 Task: Go to previous editior in group.
Action: Mouse moved to (259, 35)
Screenshot: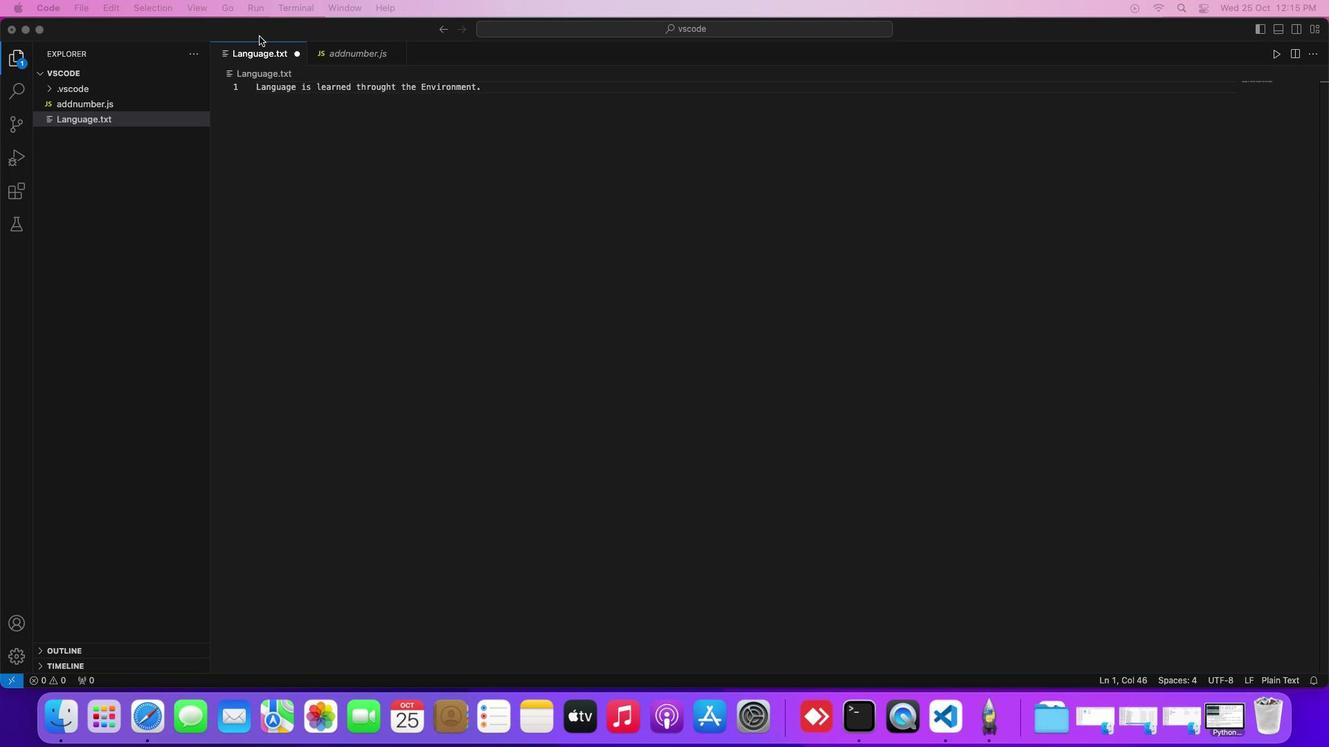 
Action: Mouse pressed left at (259, 35)
Screenshot: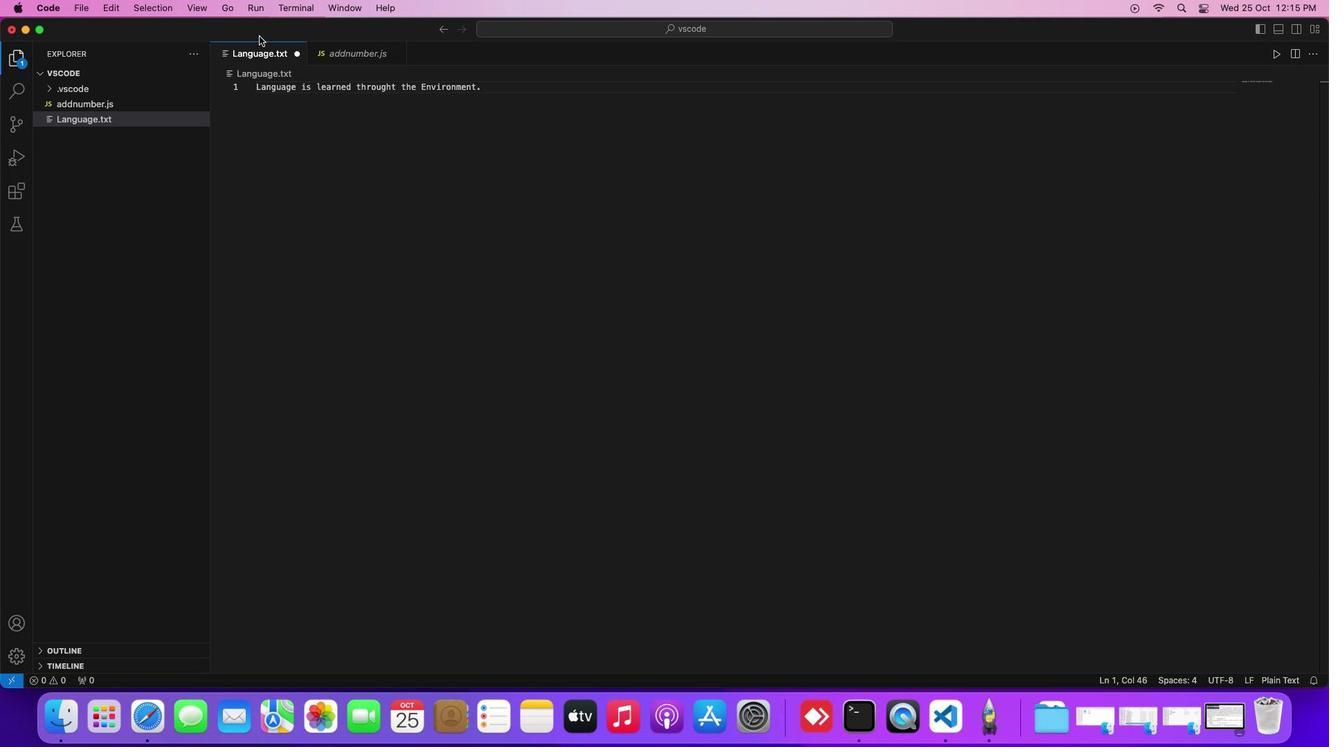 
Action: Mouse moved to (224, 3)
Screenshot: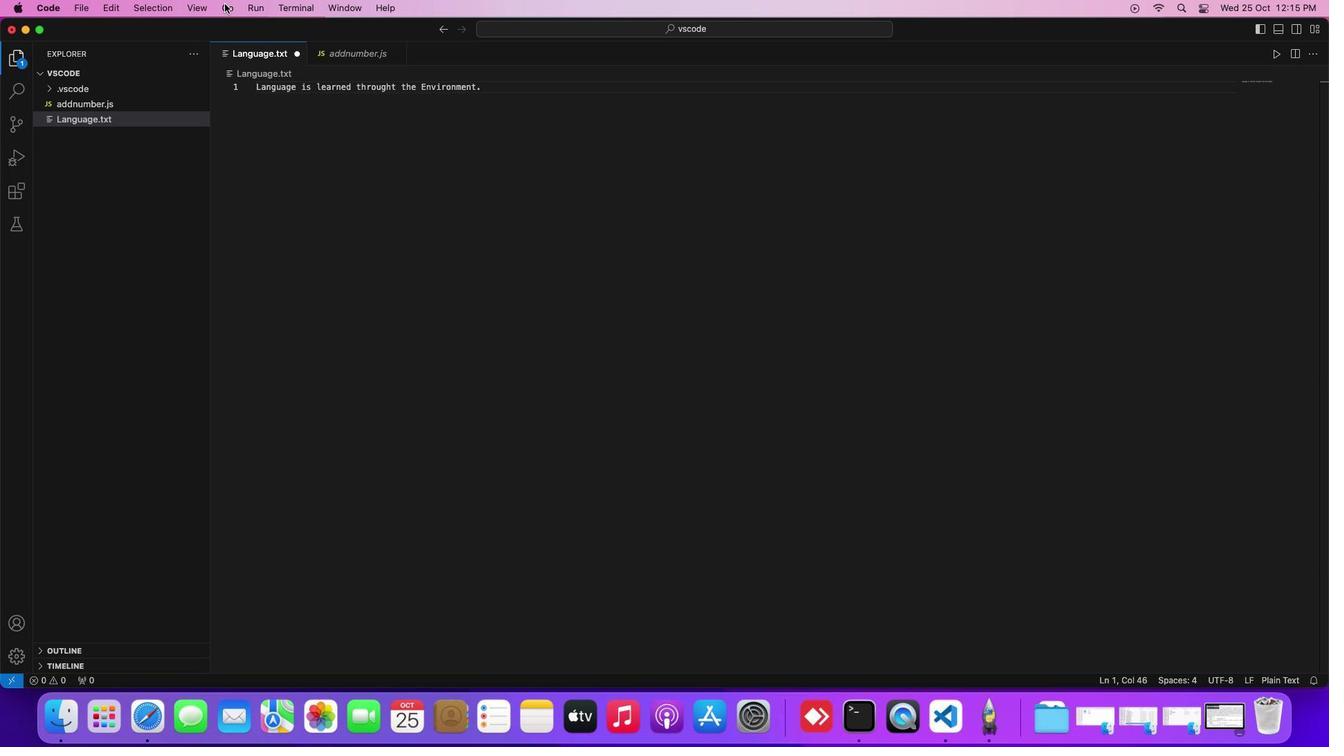 
Action: Mouse pressed left at (224, 3)
Screenshot: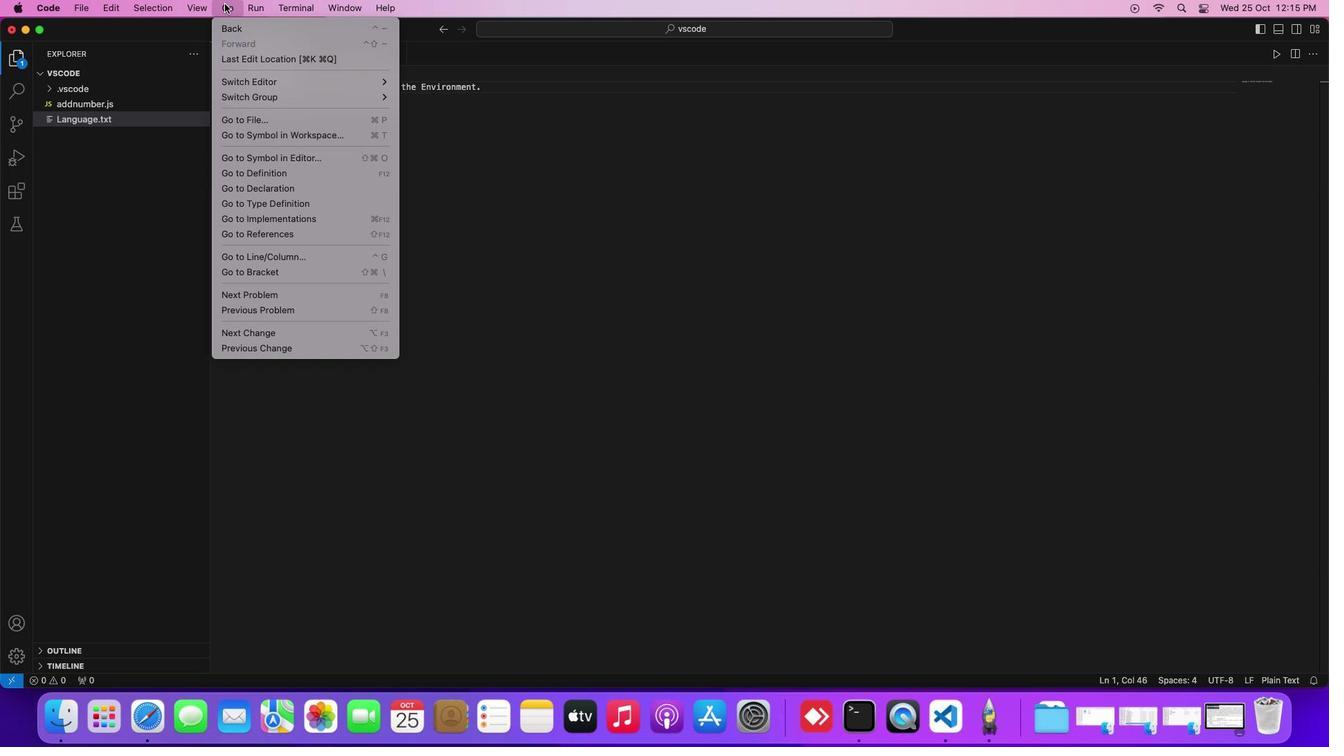 
Action: Mouse moved to (448, 170)
Screenshot: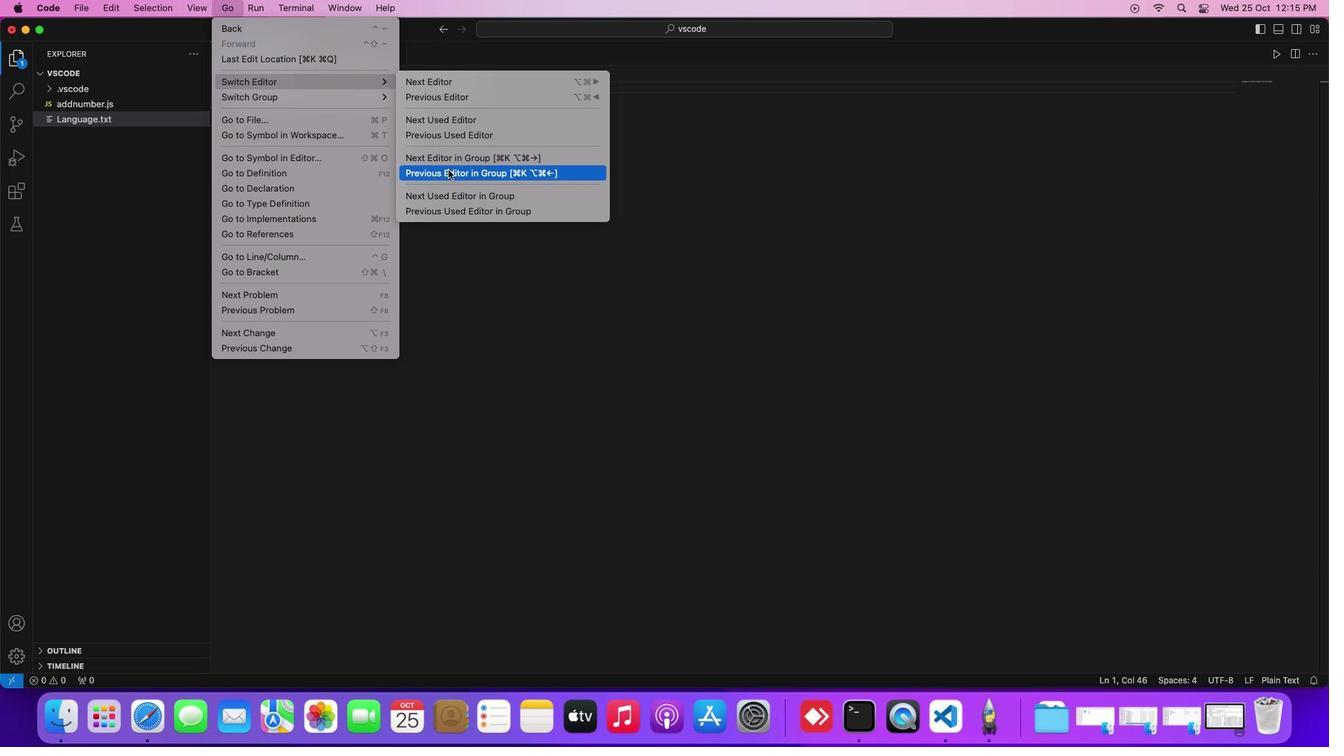 
Action: Mouse pressed left at (448, 170)
Screenshot: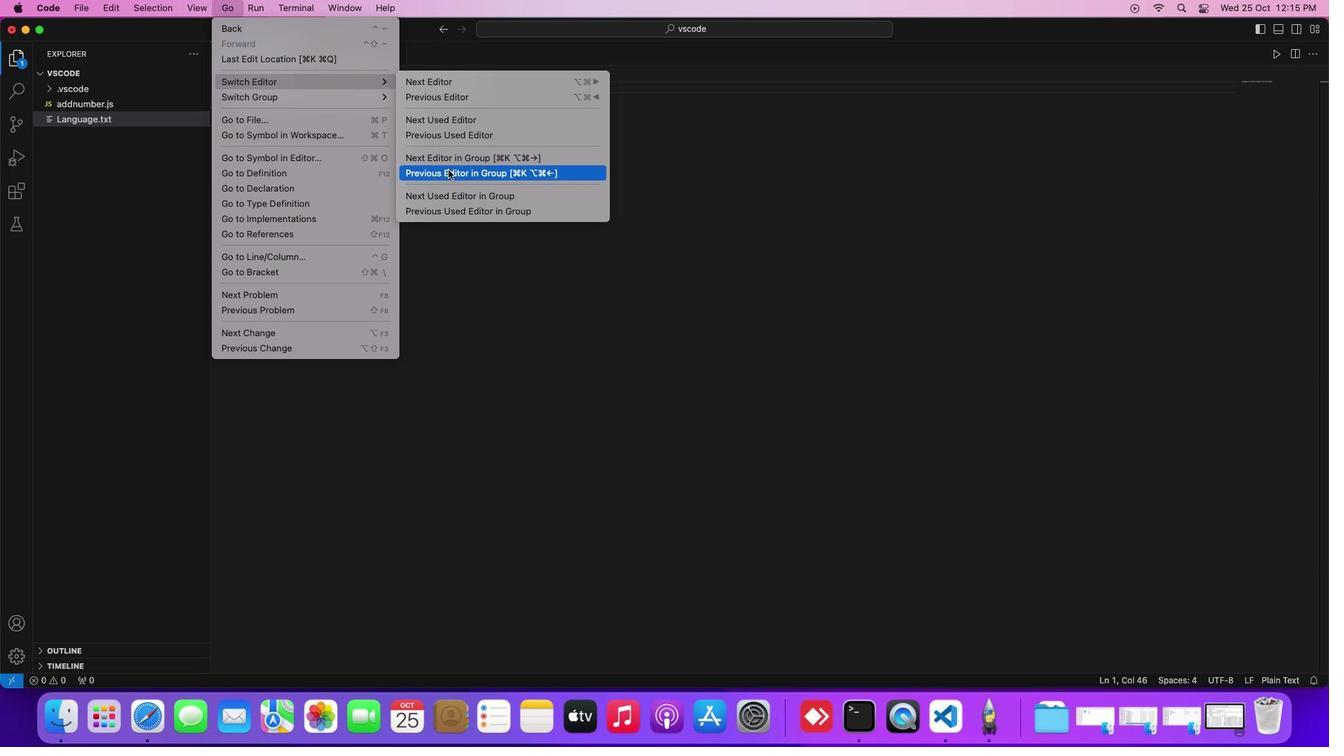 
Action: Mouse moved to (445, 174)
Screenshot: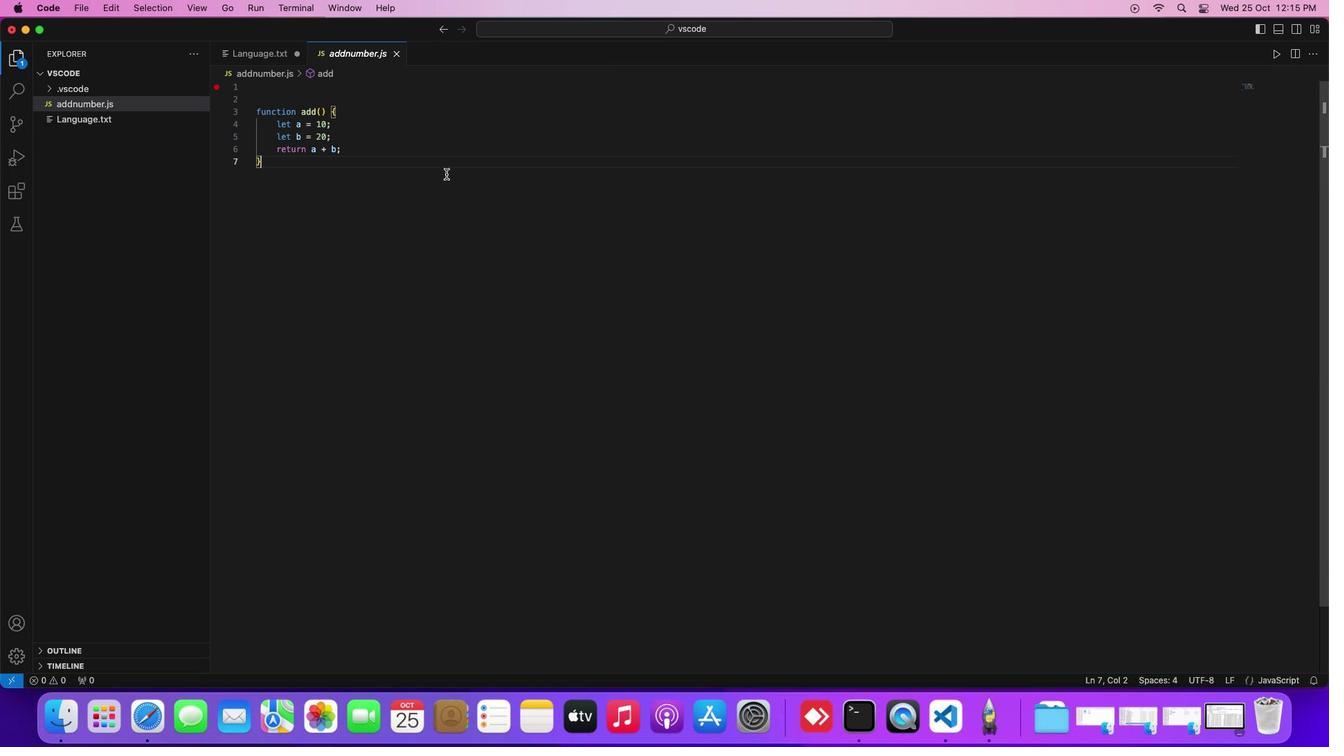 
